 Task: Add location "Gurugram, Haryana, India".
Action: Mouse moved to (637, 385)
Screenshot: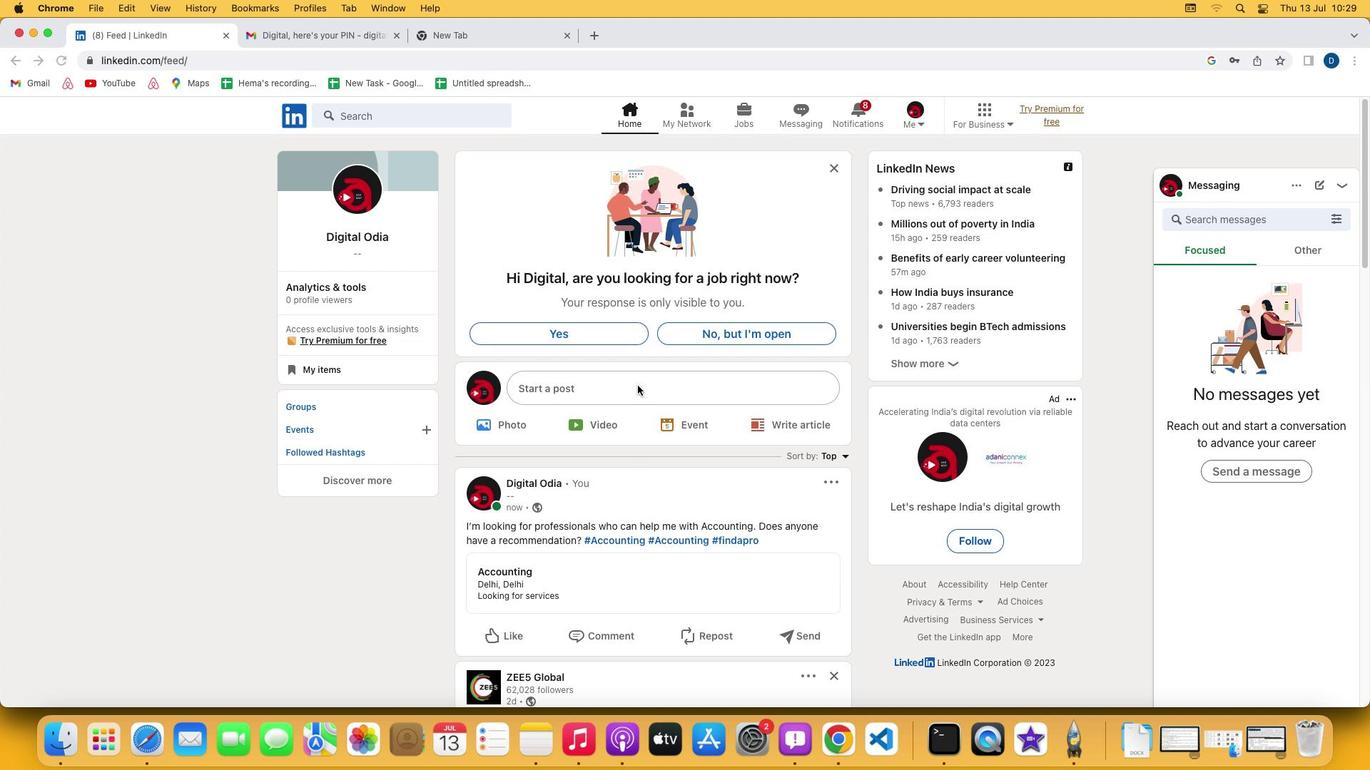 
Action: Mouse pressed left at (637, 385)
Screenshot: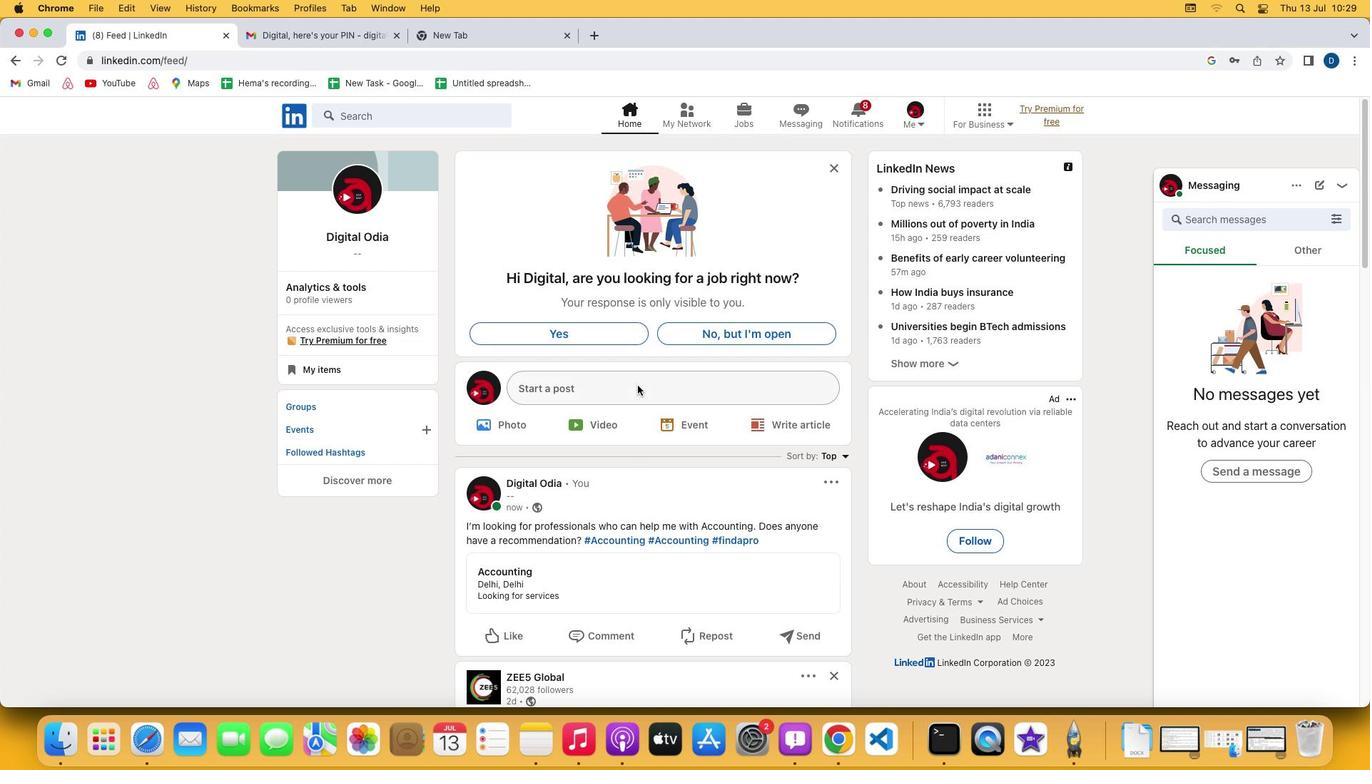 
Action: Mouse pressed left at (637, 385)
Screenshot: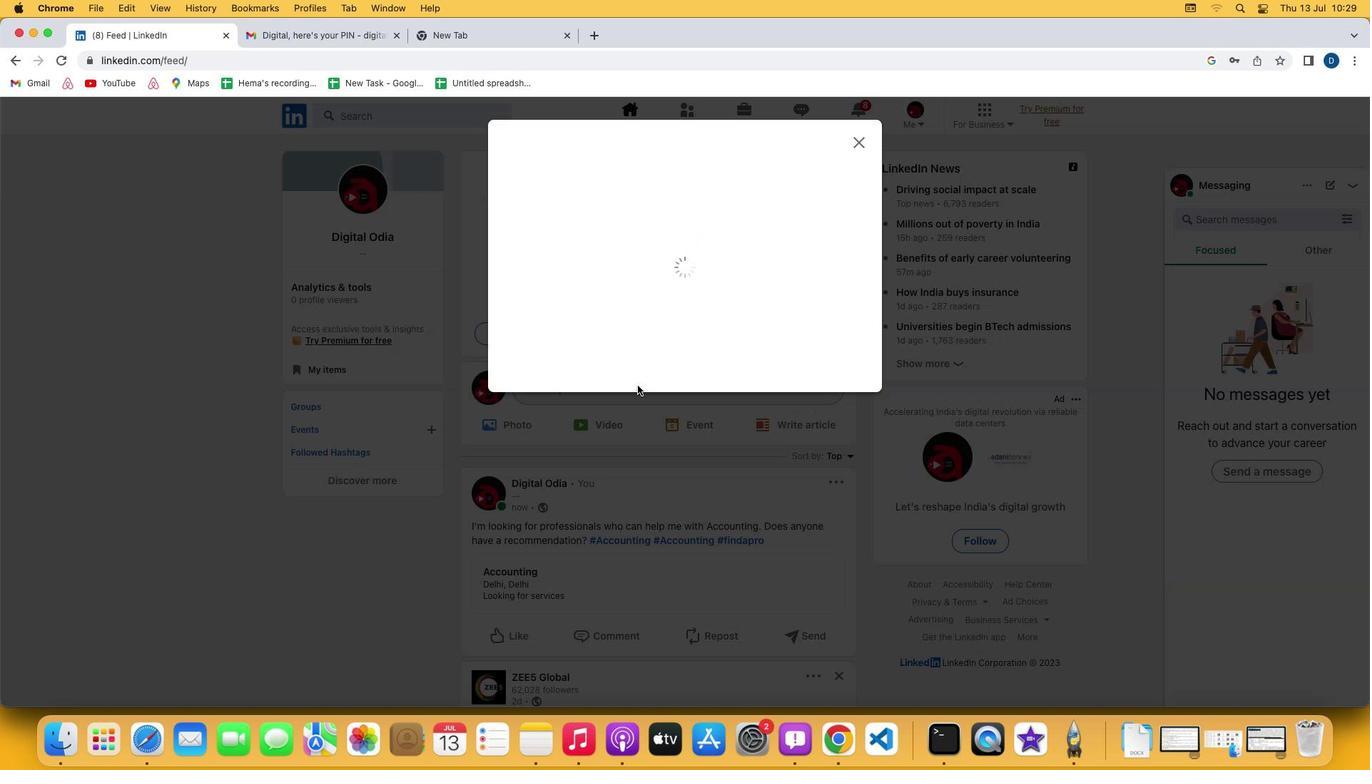 
Action: Mouse moved to (615, 446)
Screenshot: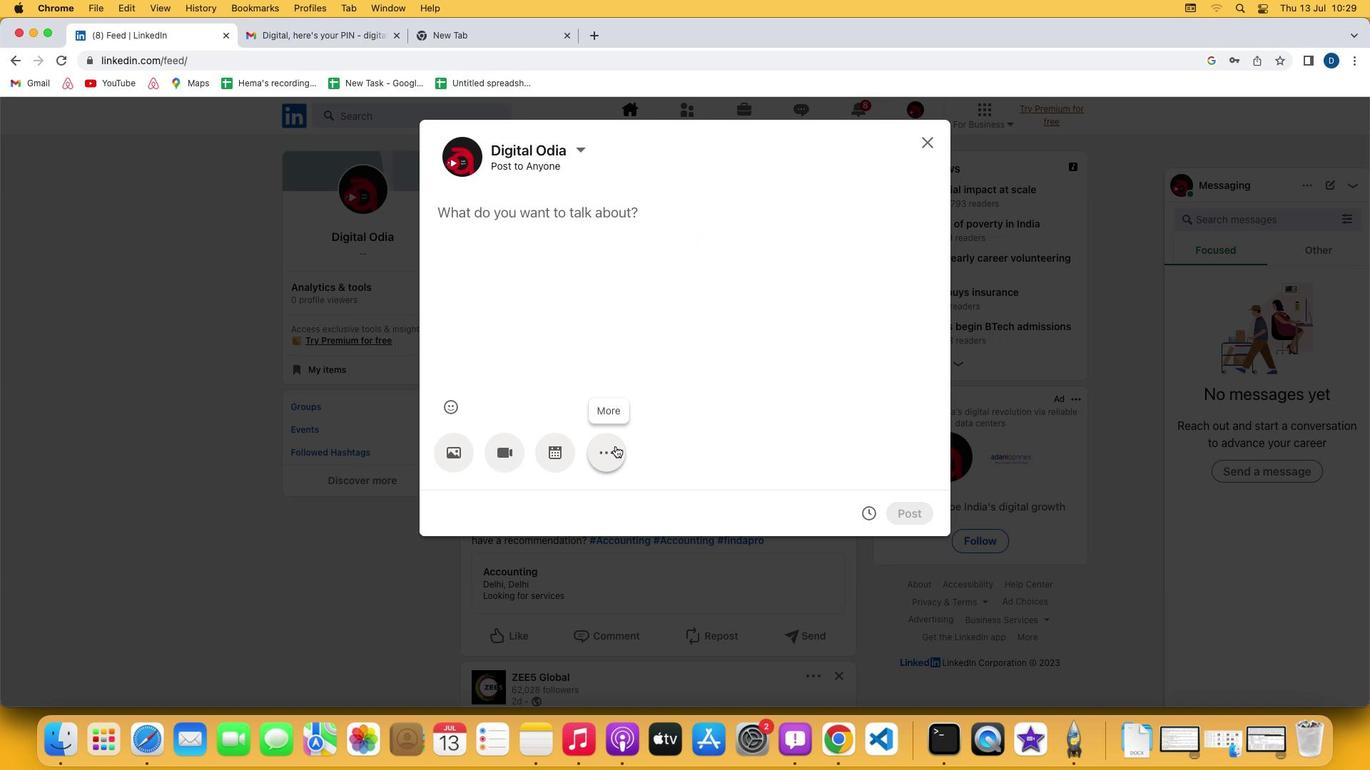 
Action: Mouse pressed left at (615, 446)
Screenshot: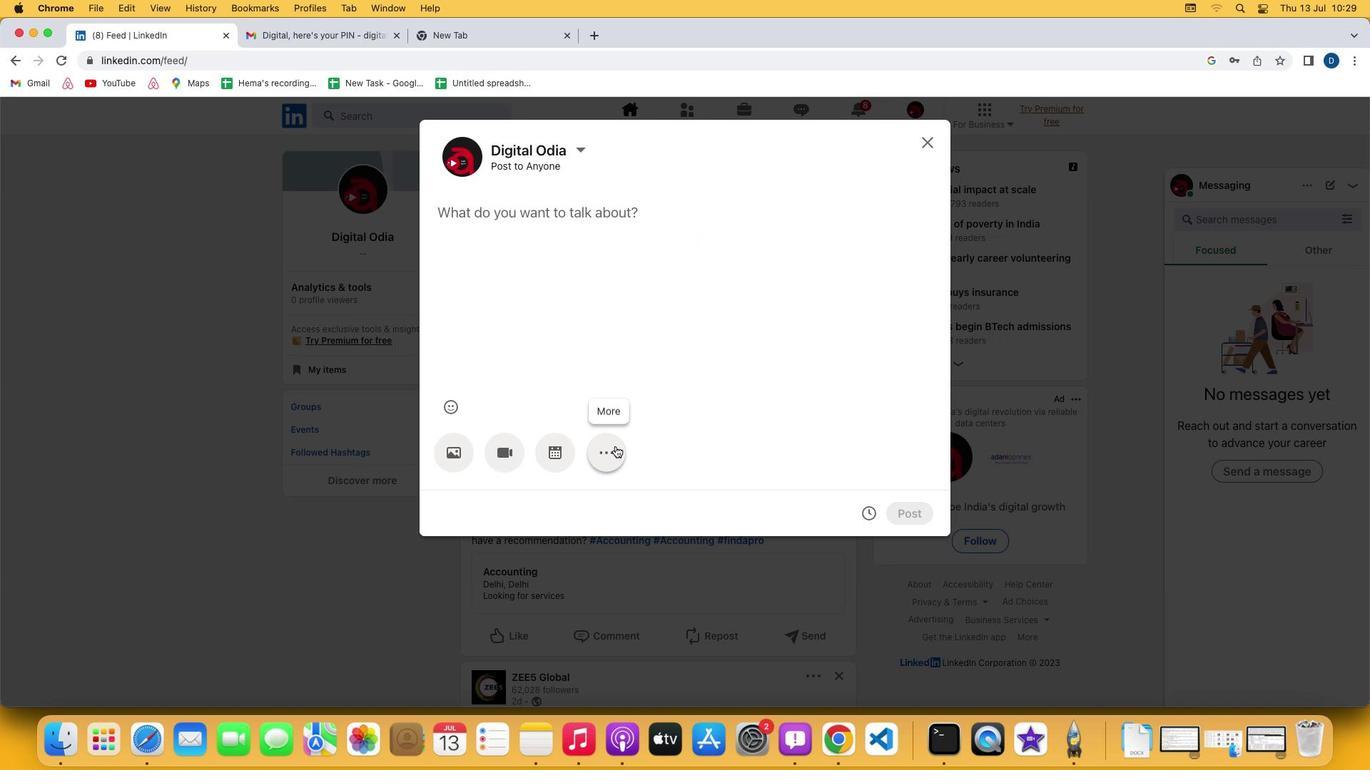 
Action: Mouse moved to (805, 455)
Screenshot: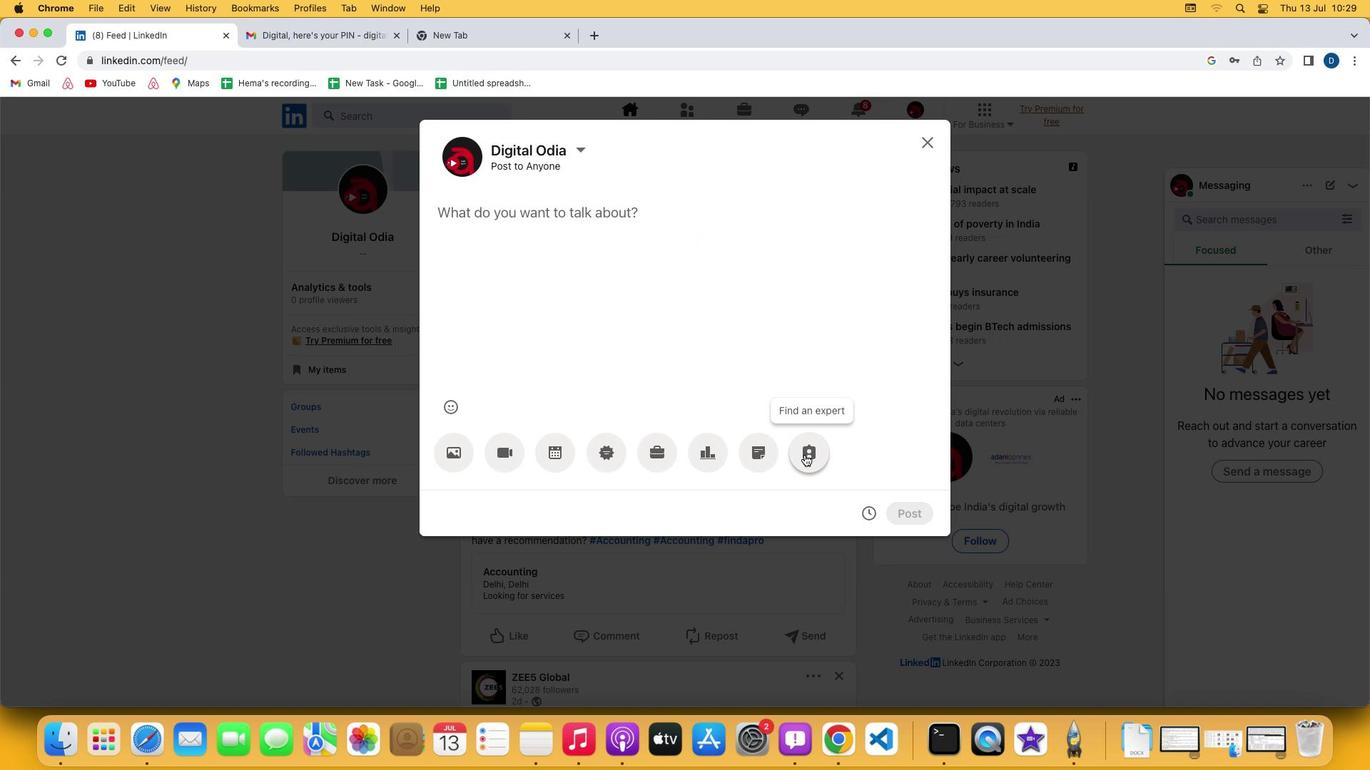 
Action: Mouse pressed left at (805, 455)
Screenshot: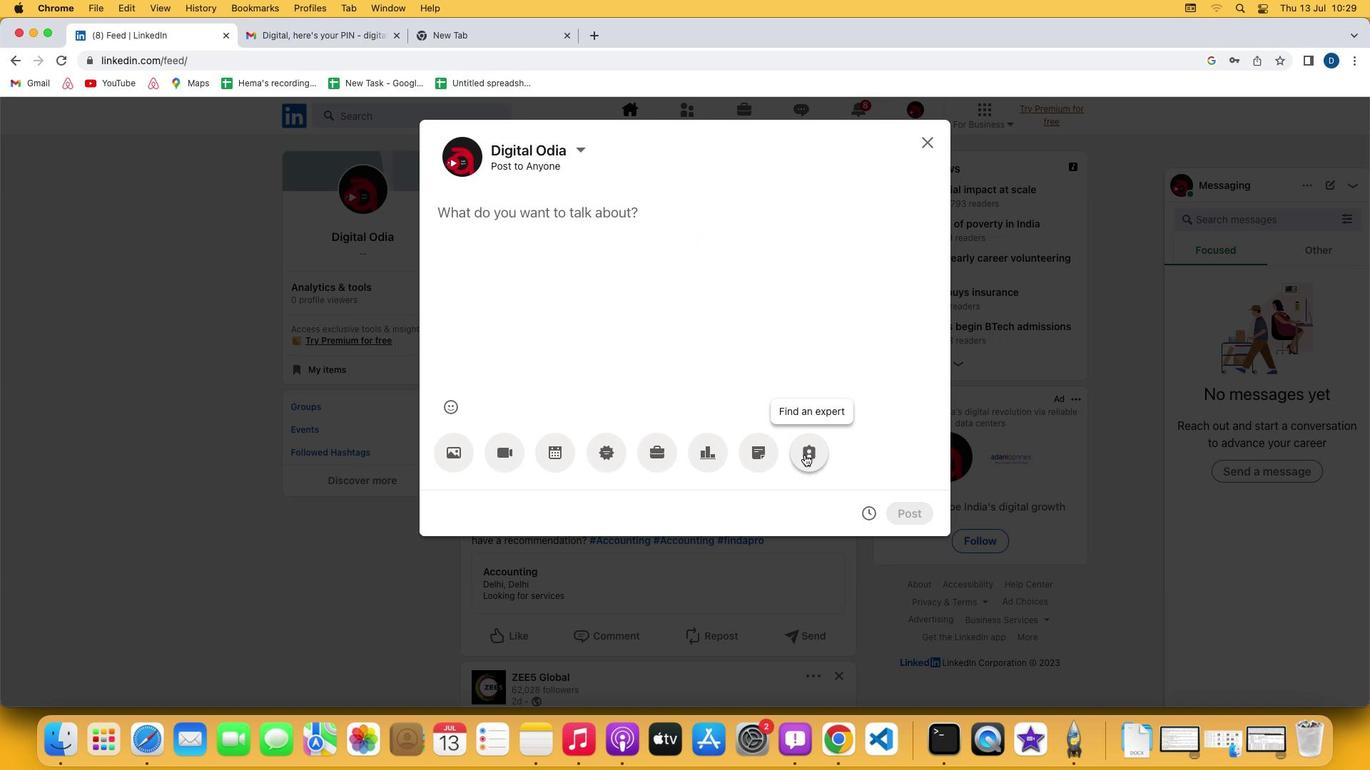 
Action: Mouse moved to (661, 304)
Screenshot: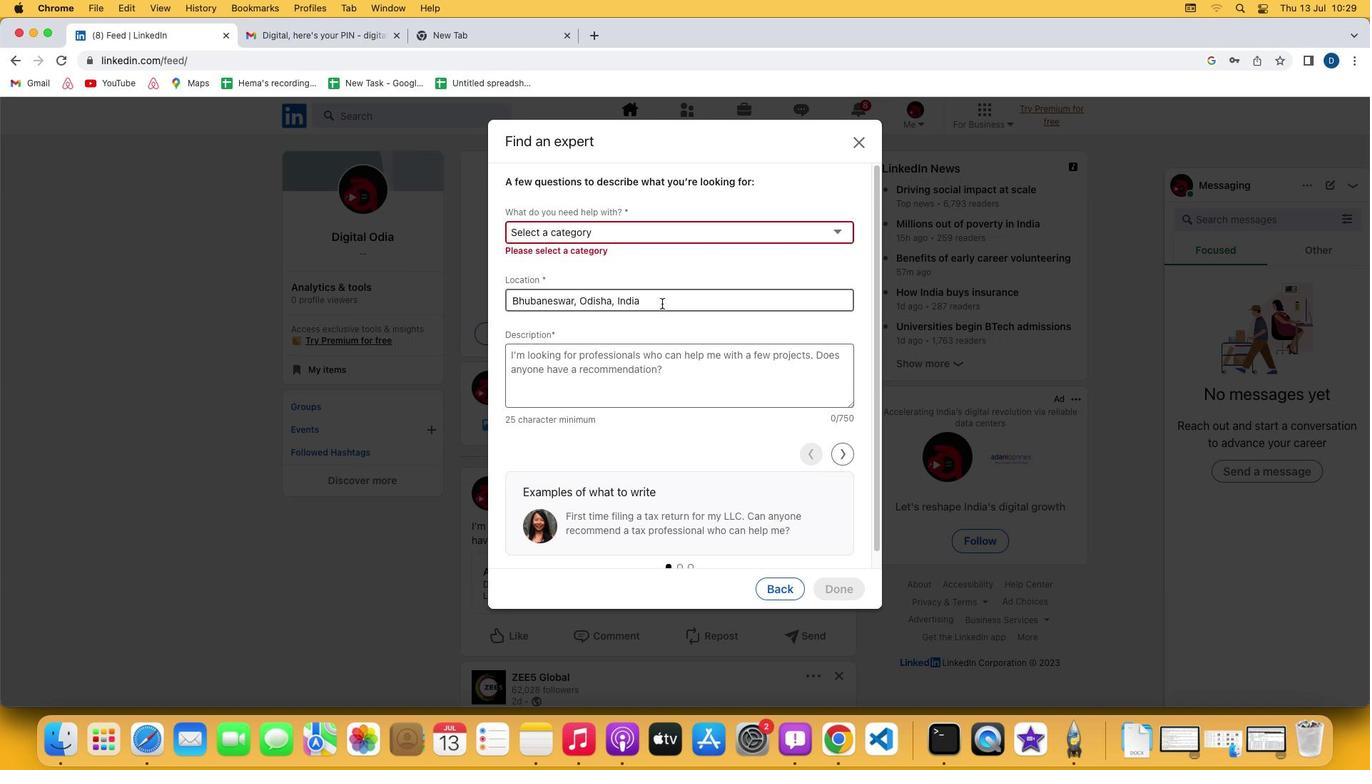 
Action: Mouse pressed left at (661, 304)
Screenshot: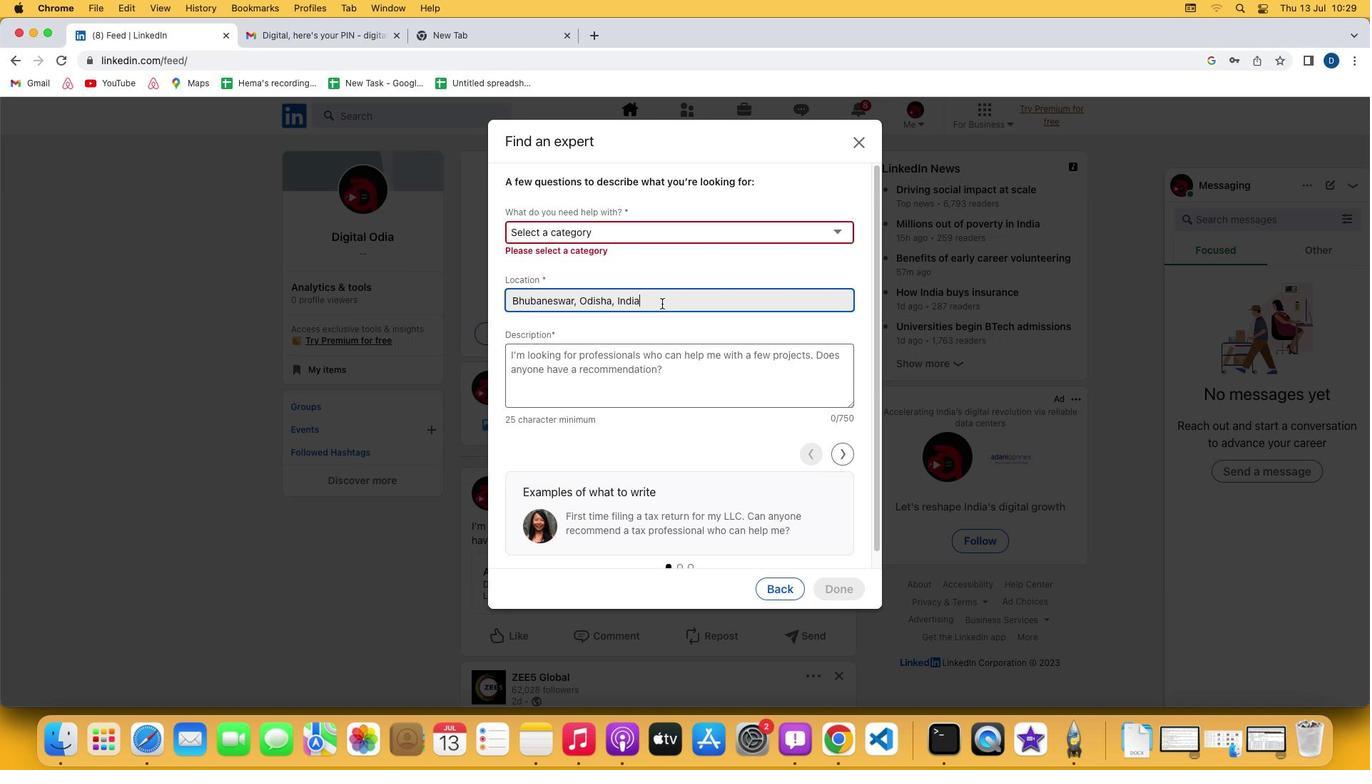 
Action: Key pressed Key.cmd'a'Key.shift'G''u''r''u''g''r''a''m'
Screenshot: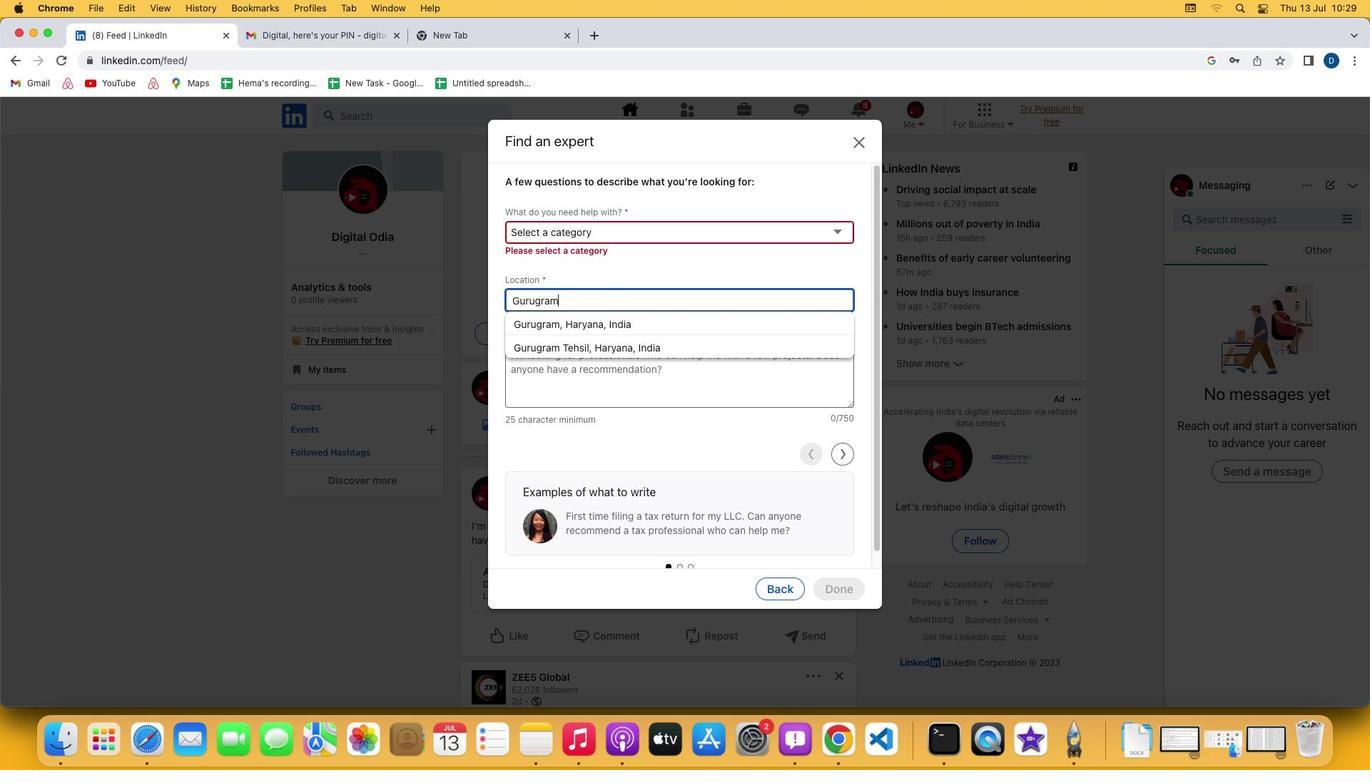 
Action: Mouse moved to (642, 331)
Screenshot: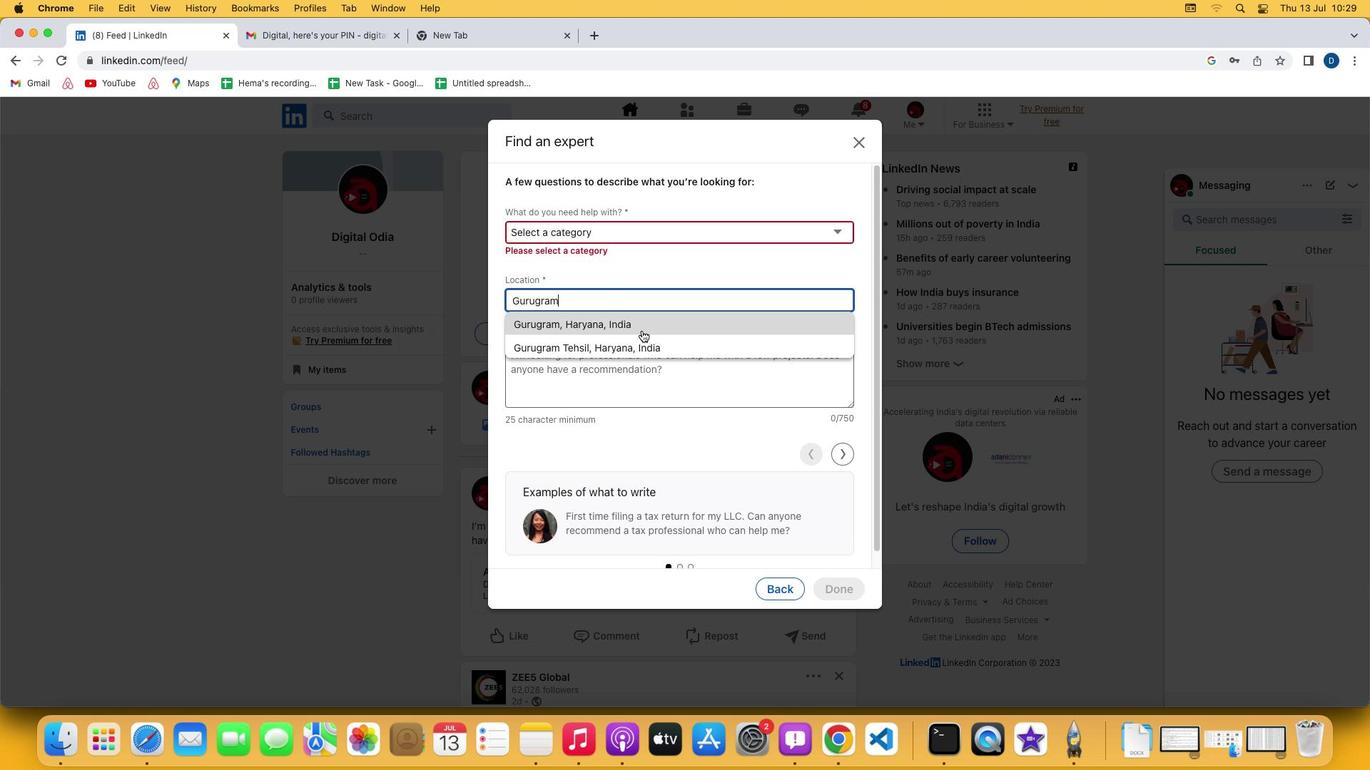 
Action: Mouse pressed left at (642, 331)
Screenshot: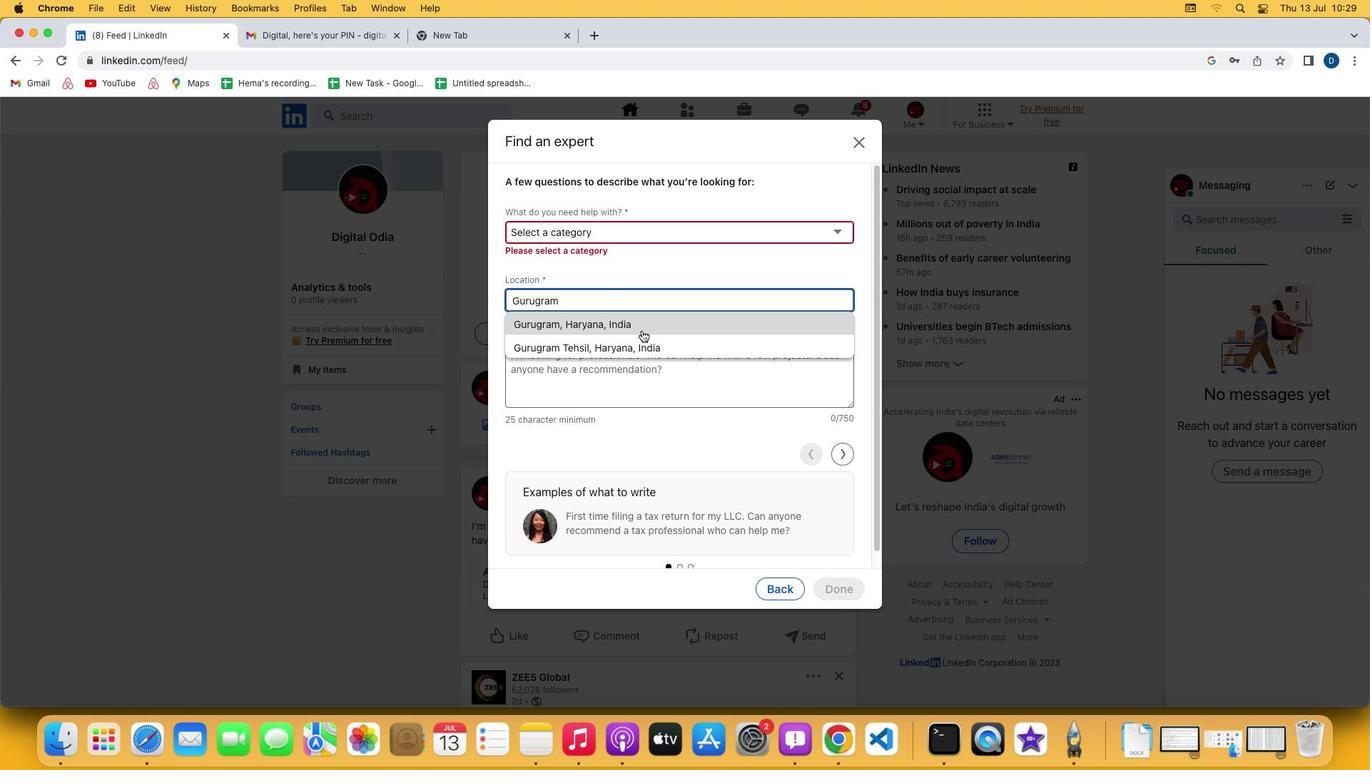 
Action: Mouse moved to (642, 331)
Screenshot: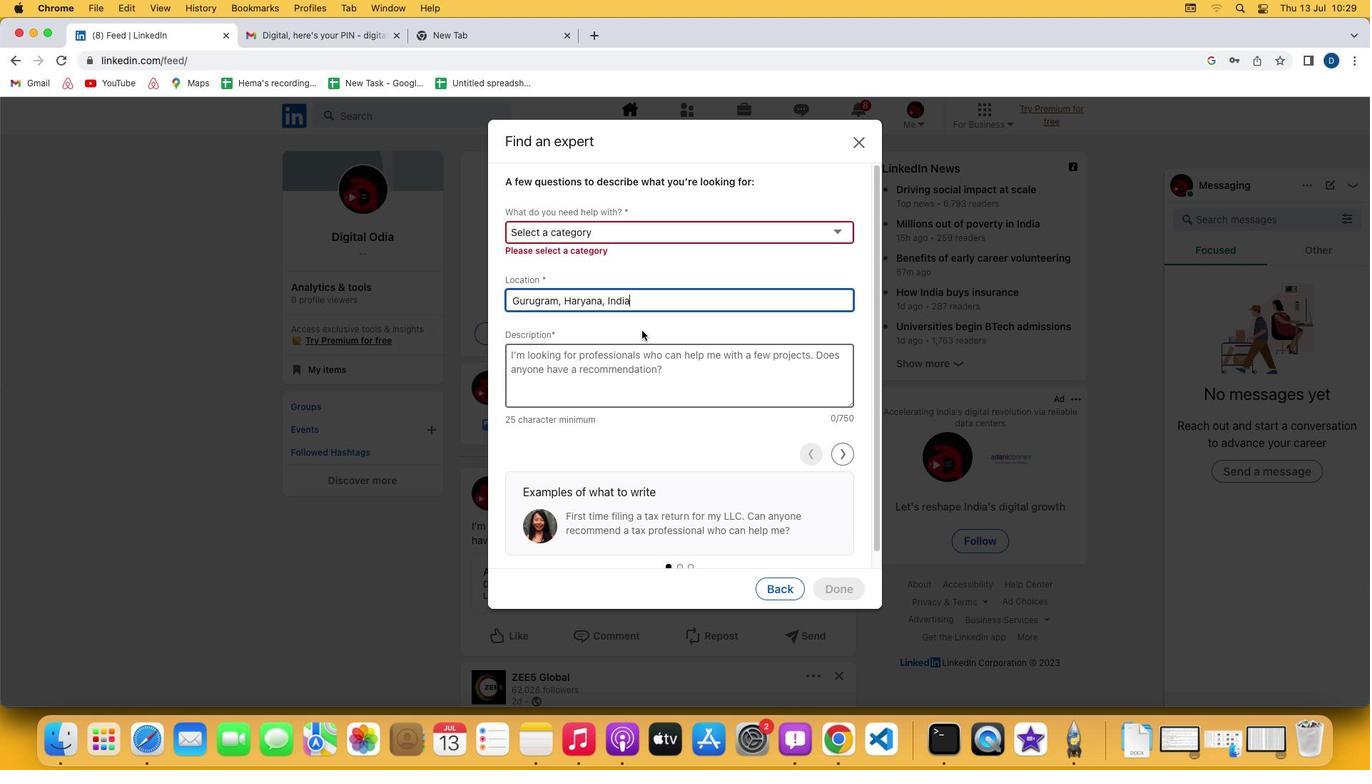 
